 Task: Add Mineral Fusion Coal Eye Pencil to the cart.
Action: Mouse moved to (336, 191)
Screenshot: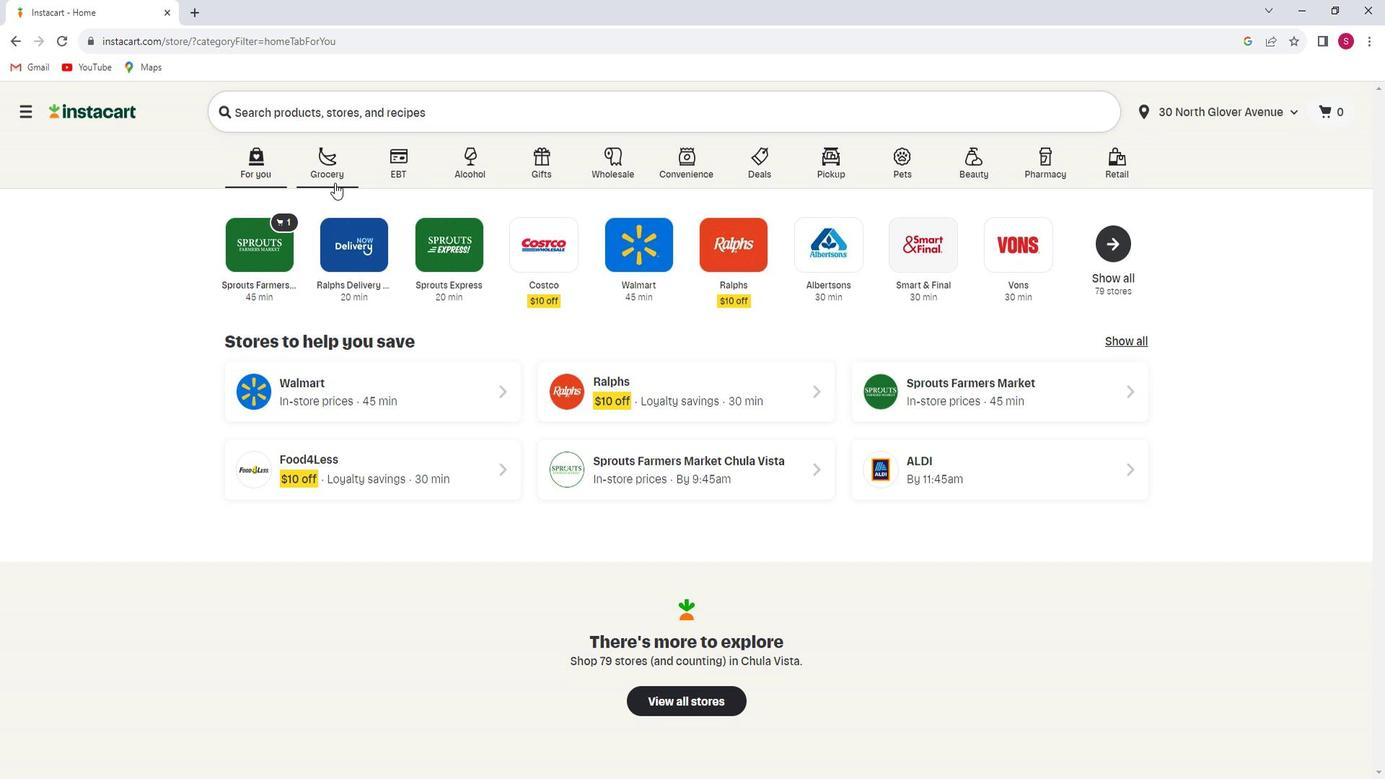 
Action: Mouse pressed left at (336, 191)
Screenshot: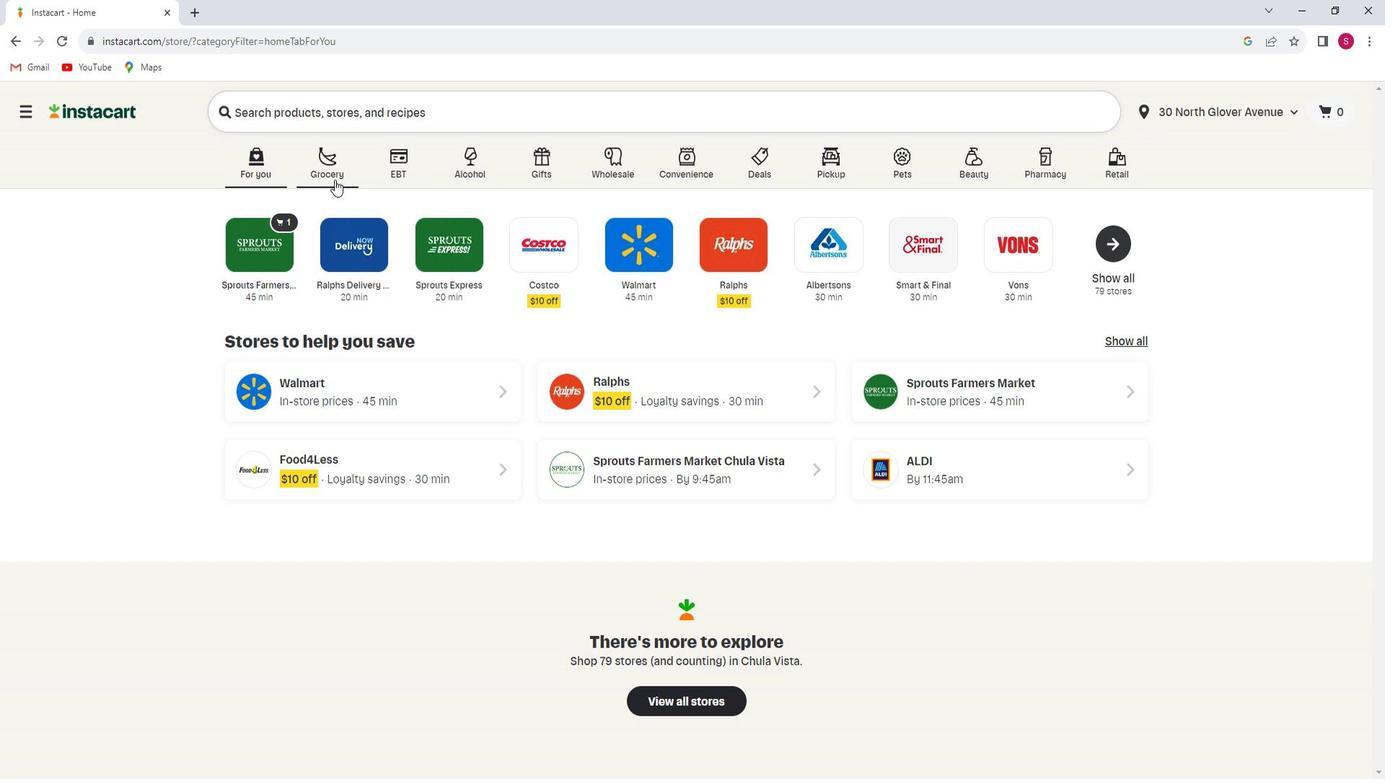 
Action: Mouse moved to (352, 437)
Screenshot: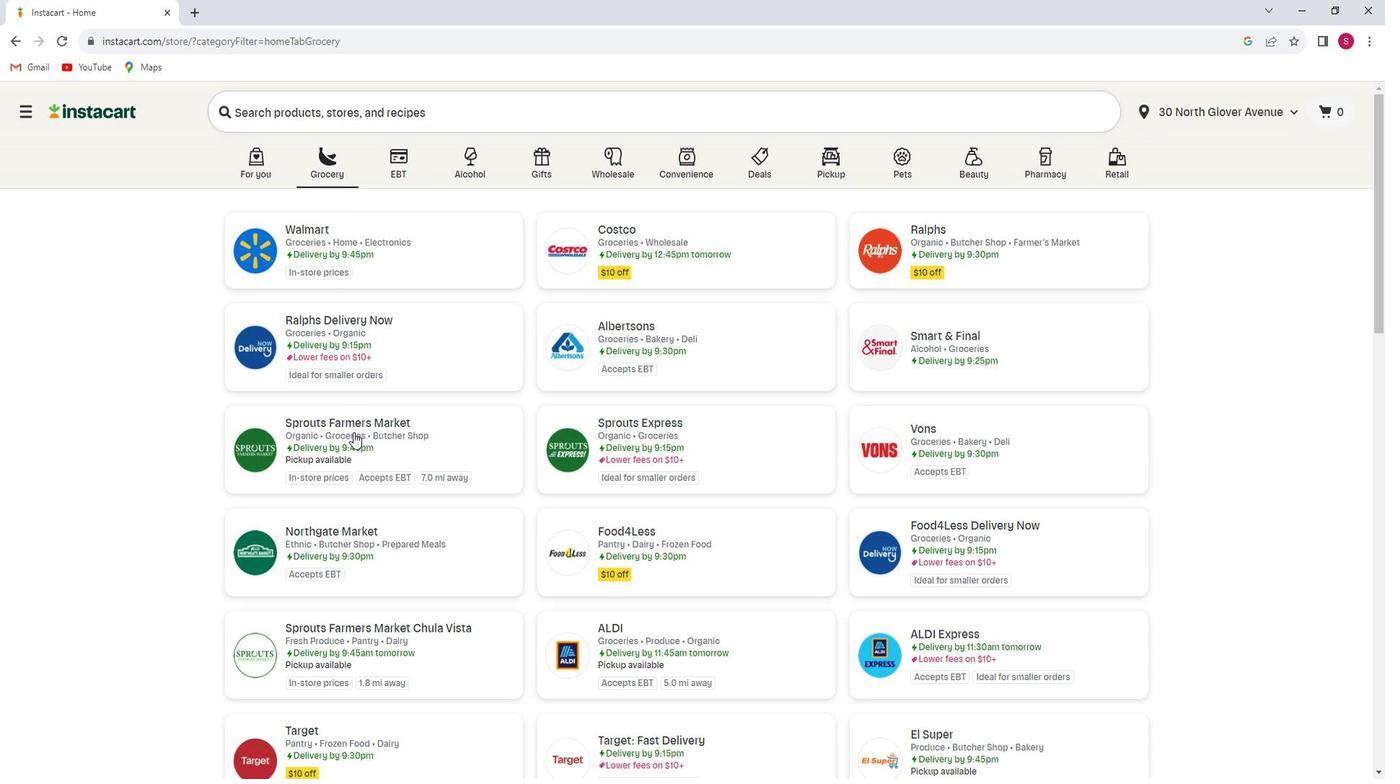 
Action: Mouse pressed left at (352, 437)
Screenshot: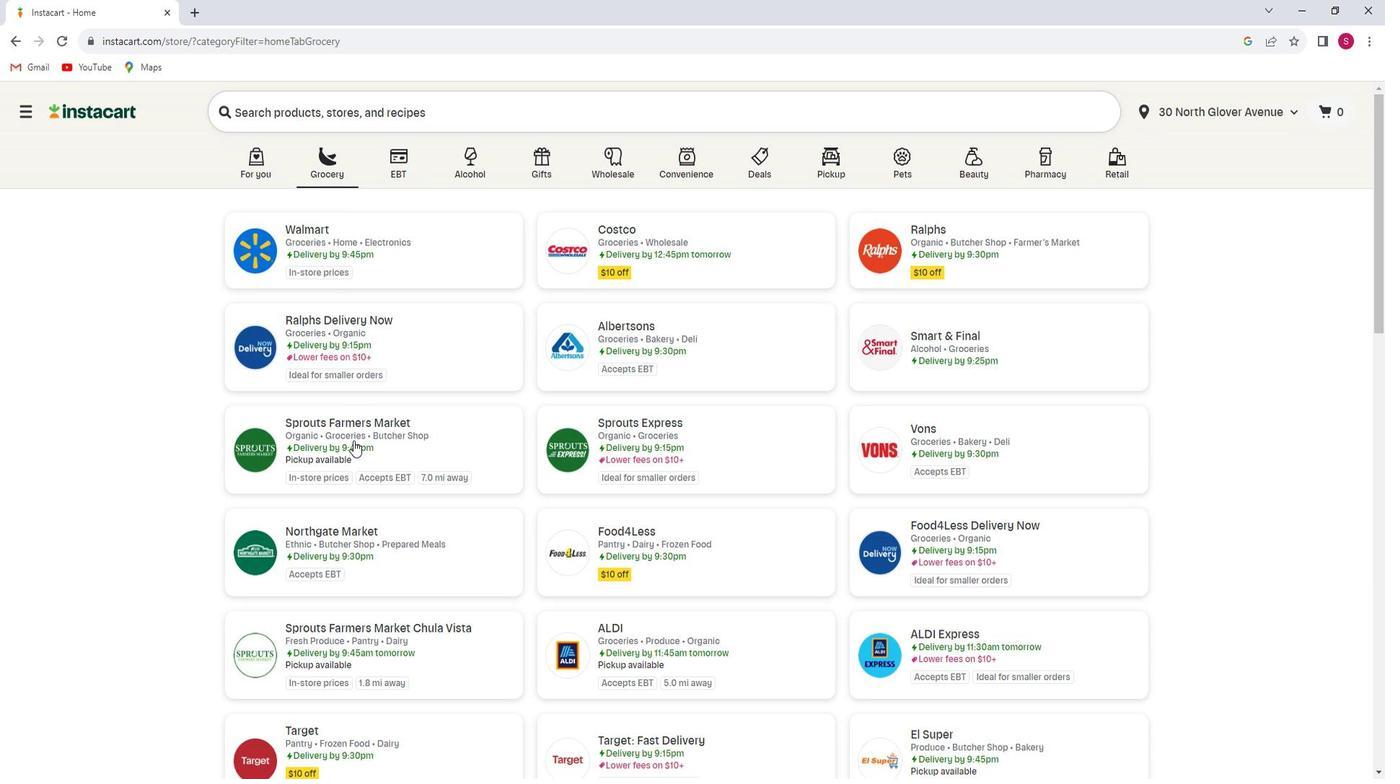 
Action: Mouse moved to (135, 504)
Screenshot: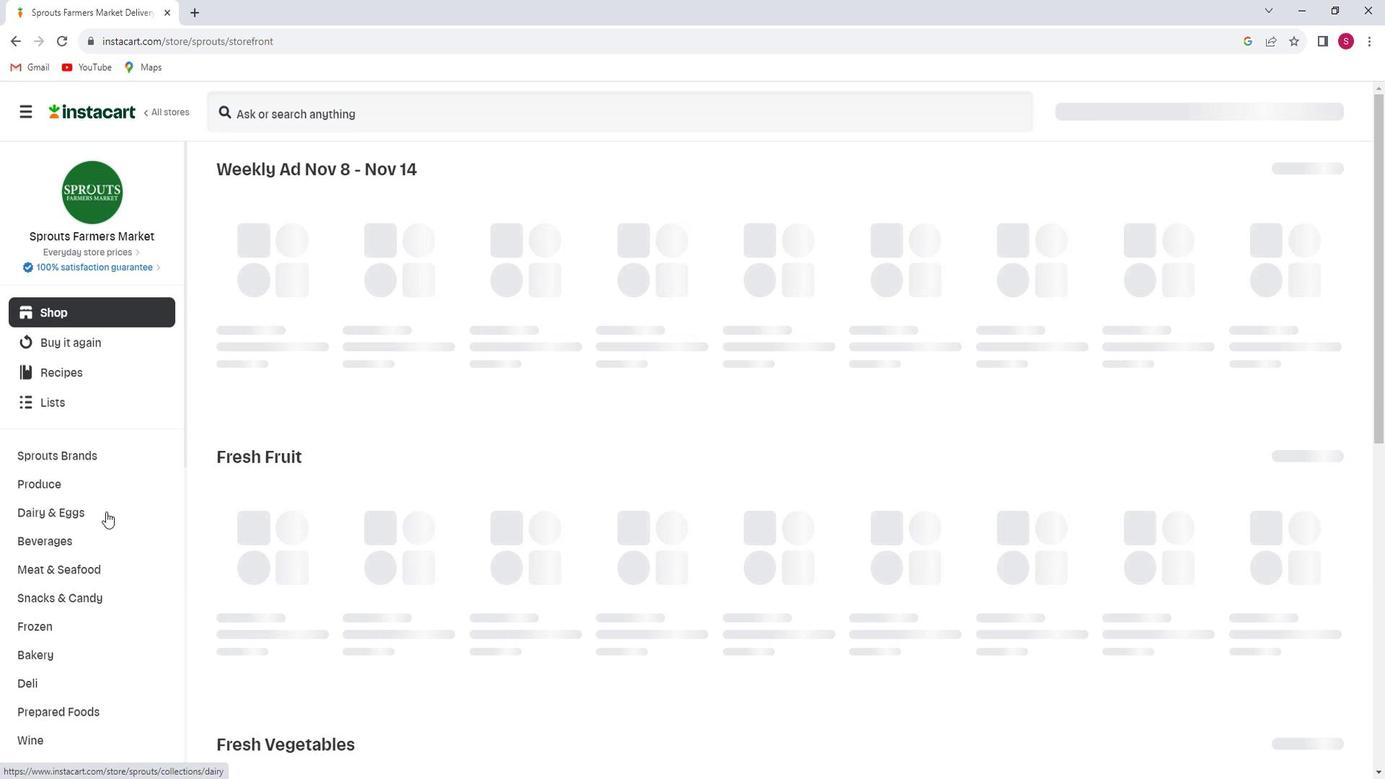 
Action: Mouse scrolled (135, 503) with delta (0, 0)
Screenshot: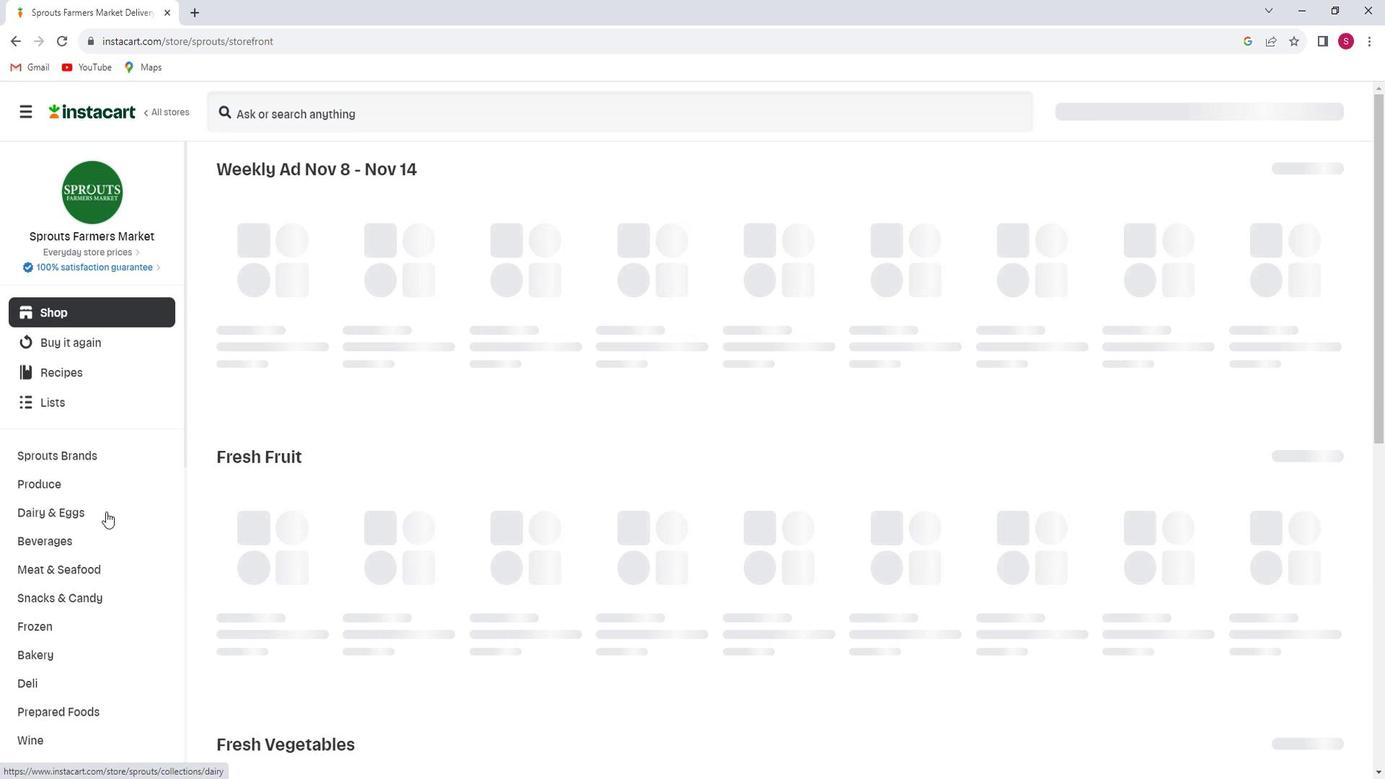 
Action: Mouse moved to (134, 508)
Screenshot: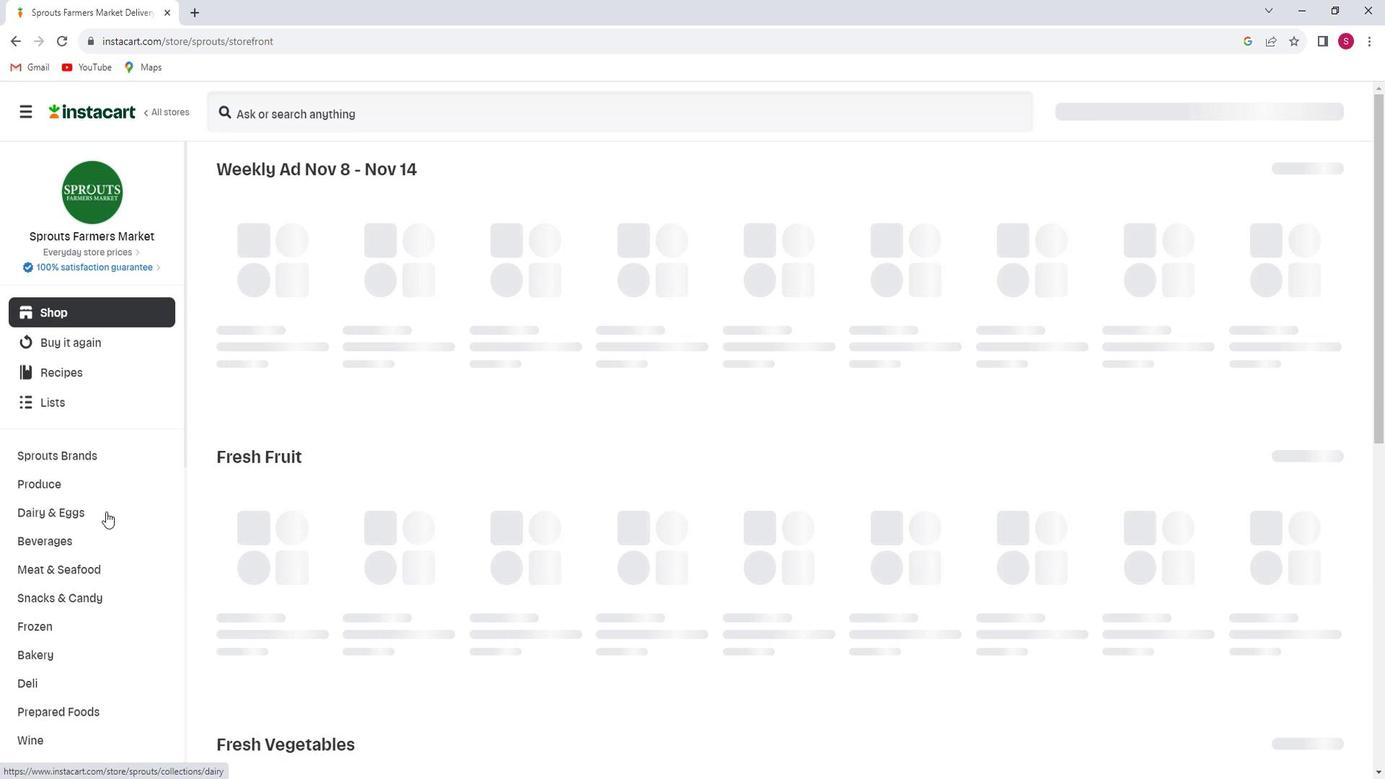 
Action: Mouse scrolled (134, 508) with delta (0, 0)
Screenshot: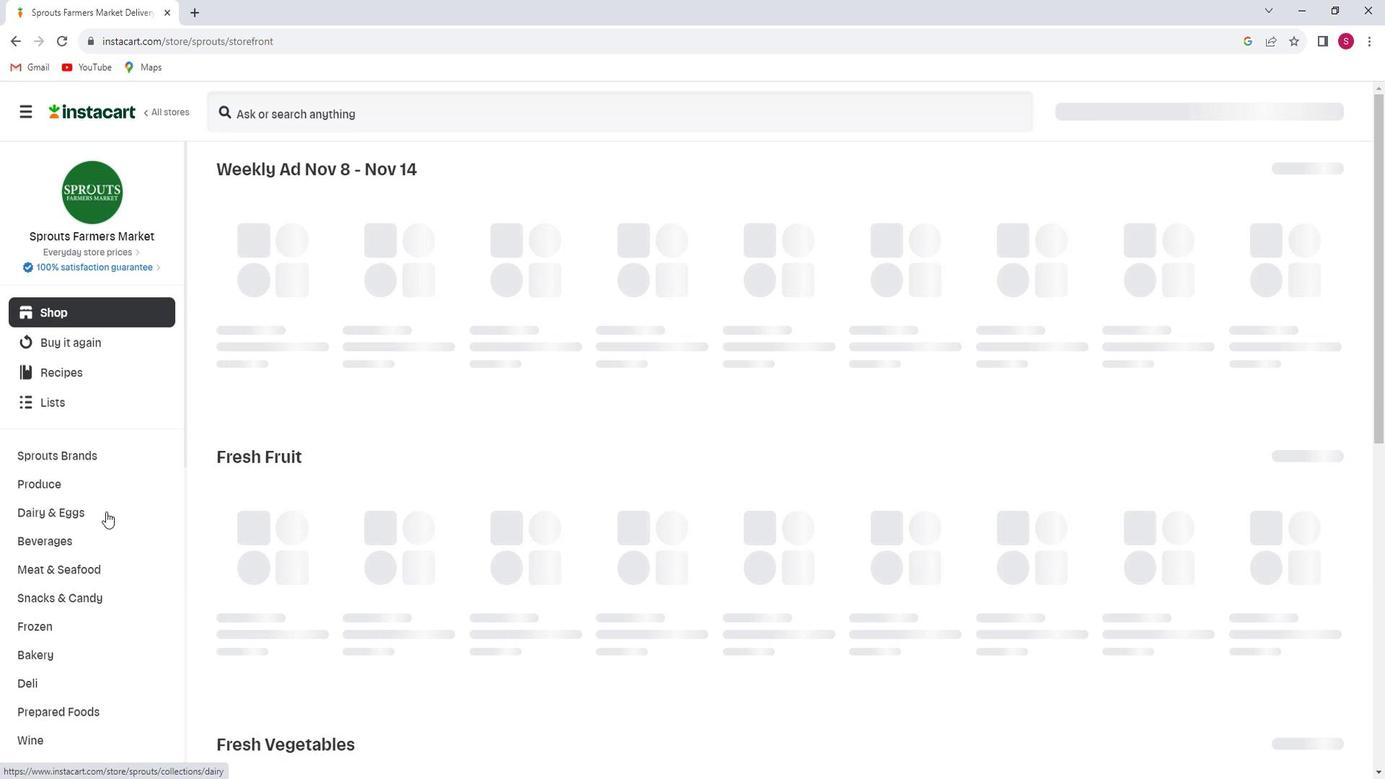 
Action: Mouse scrolled (134, 508) with delta (0, 0)
Screenshot: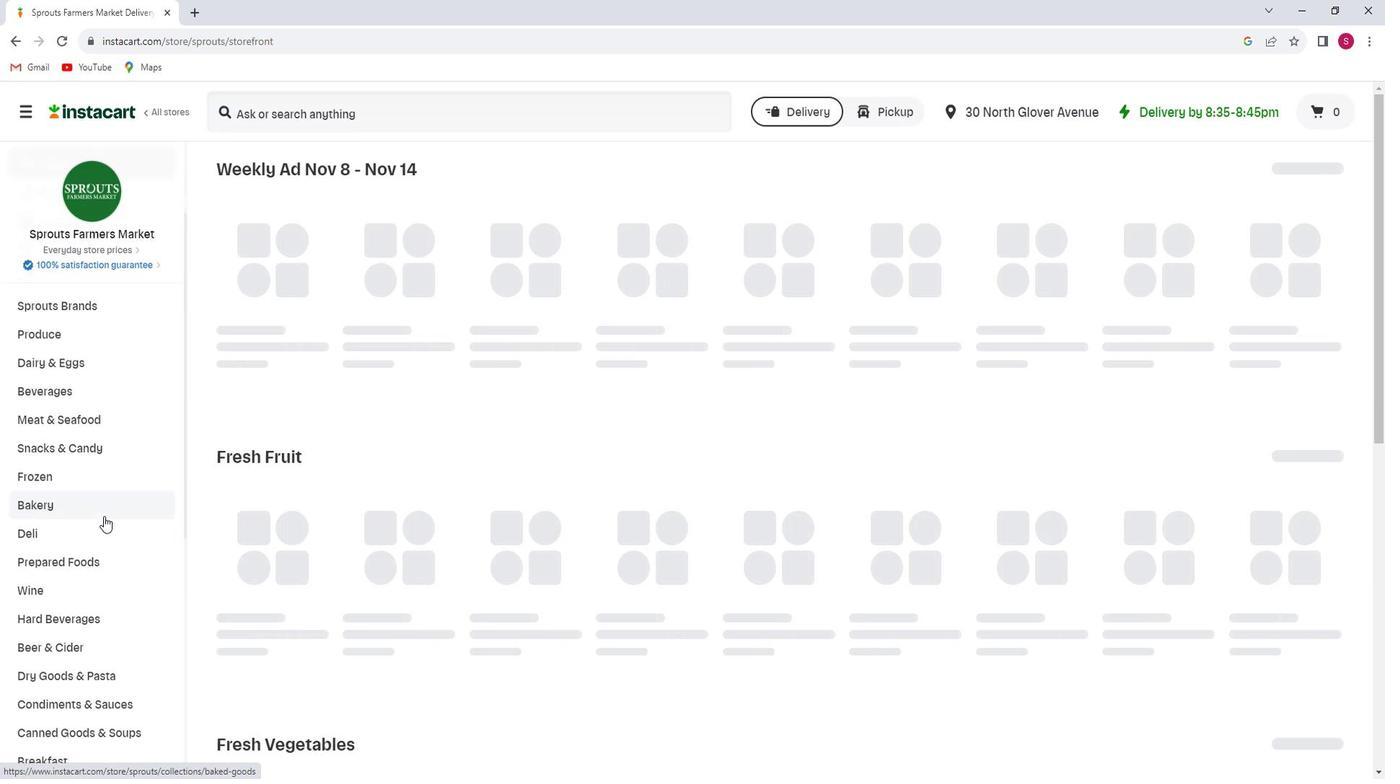 
Action: Mouse scrolled (134, 508) with delta (0, 0)
Screenshot: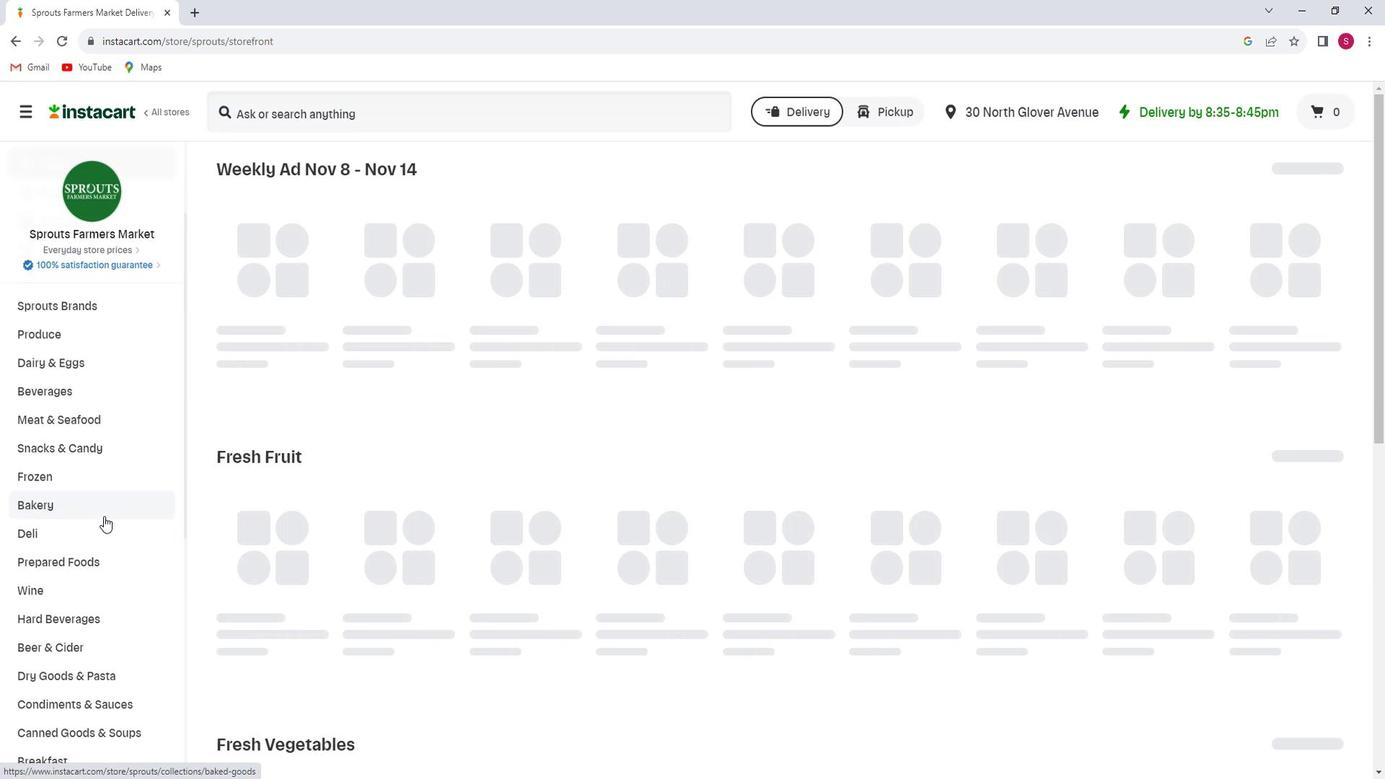 
Action: Mouse scrolled (134, 508) with delta (0, 0)
Screenshot: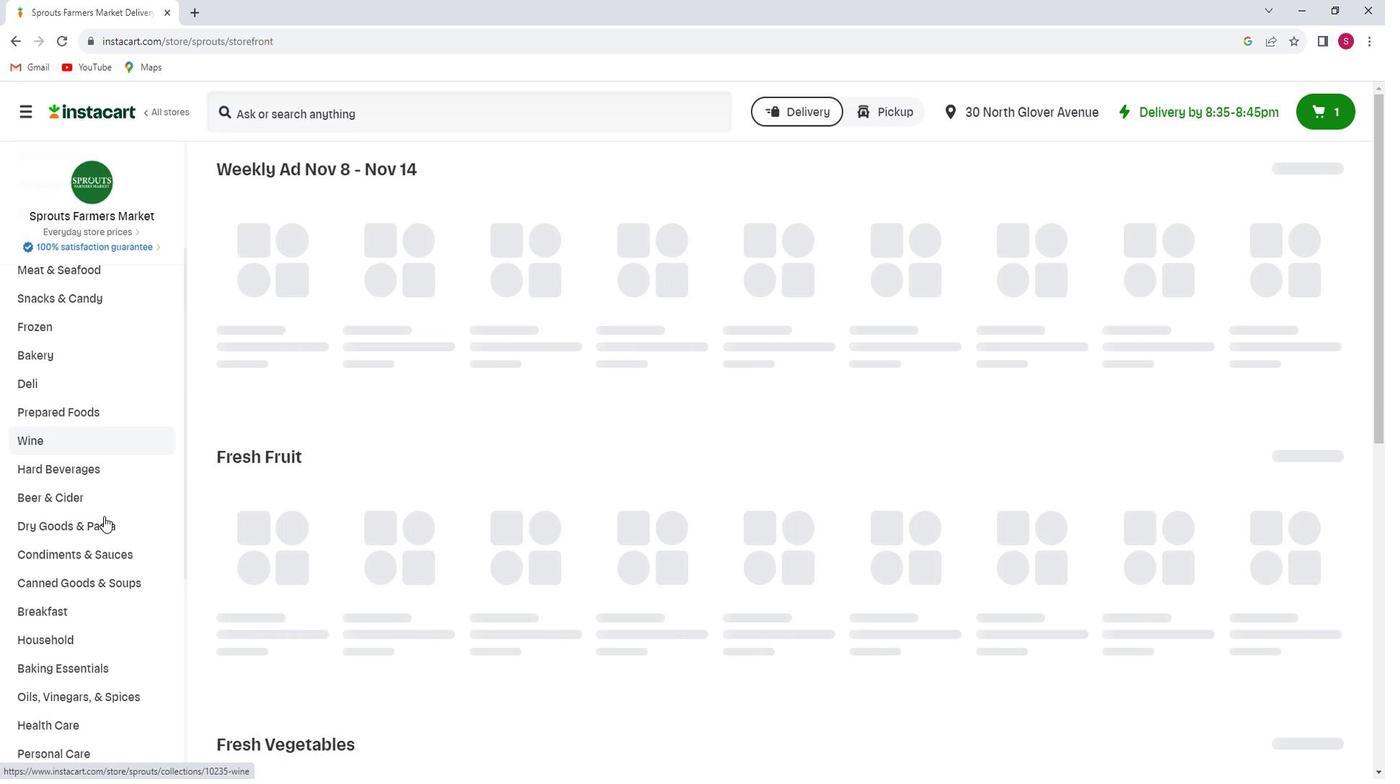 
Action: Mouse scrolled (134, 508) with delta (0, 0)
Screenshot: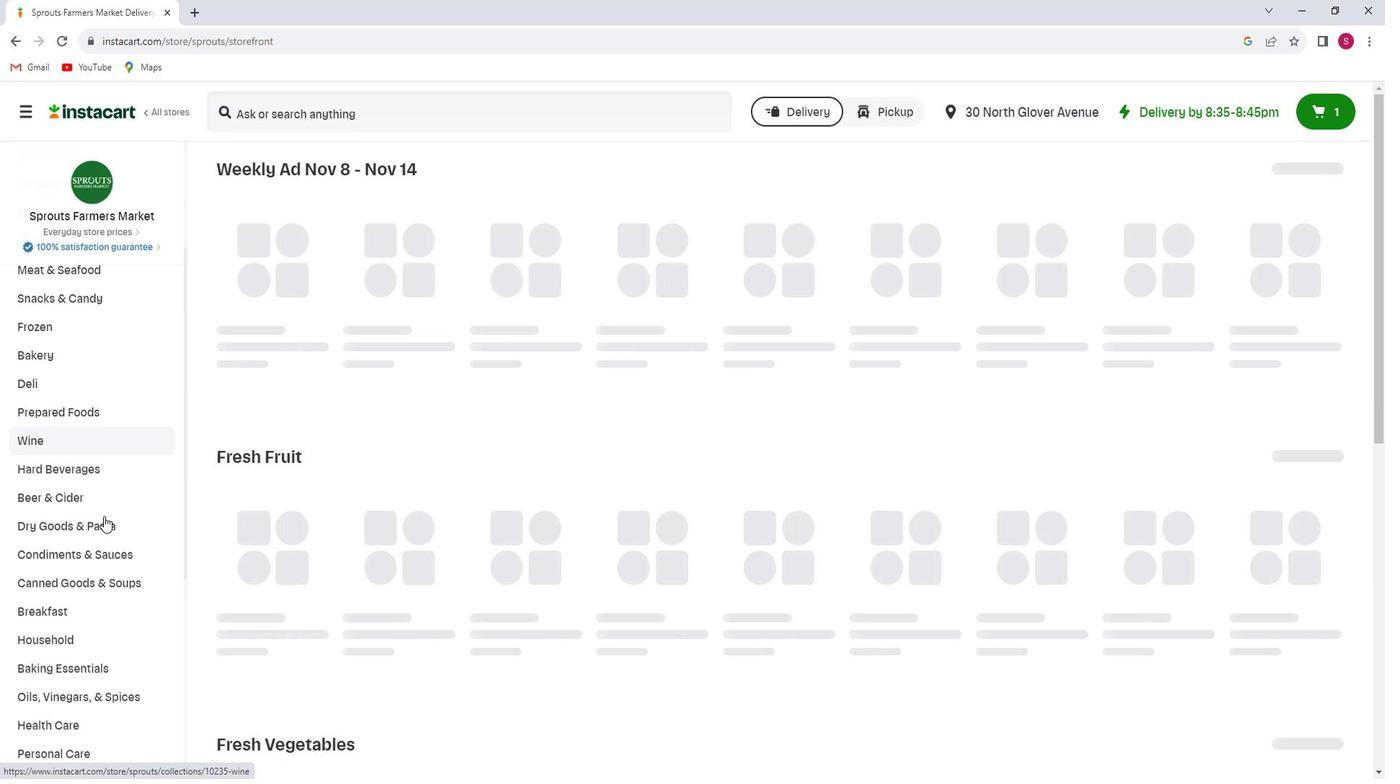 
Action: Mouse moved to (134, 509)
Screenshot: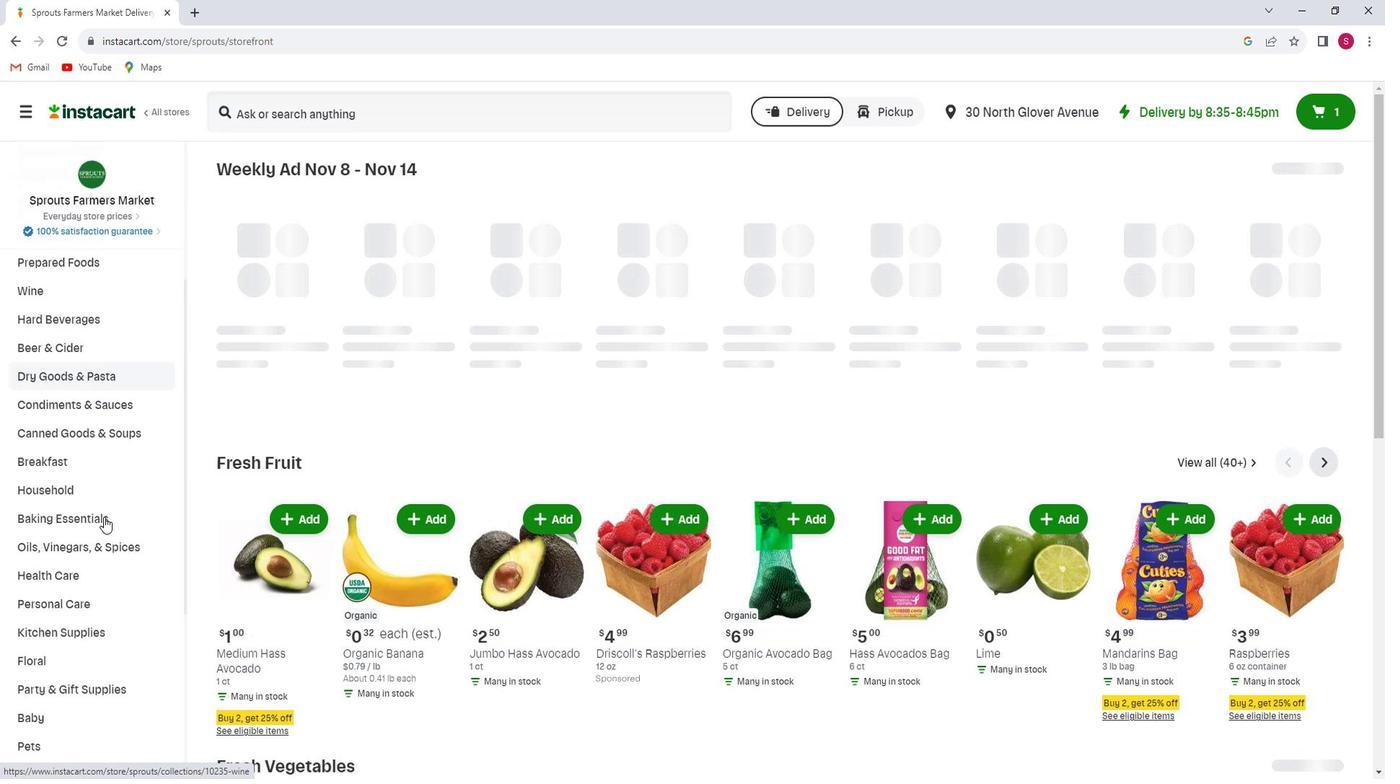 
Action: Mouse scrolled (134, 508) with delta (0, 0)
Screenshot: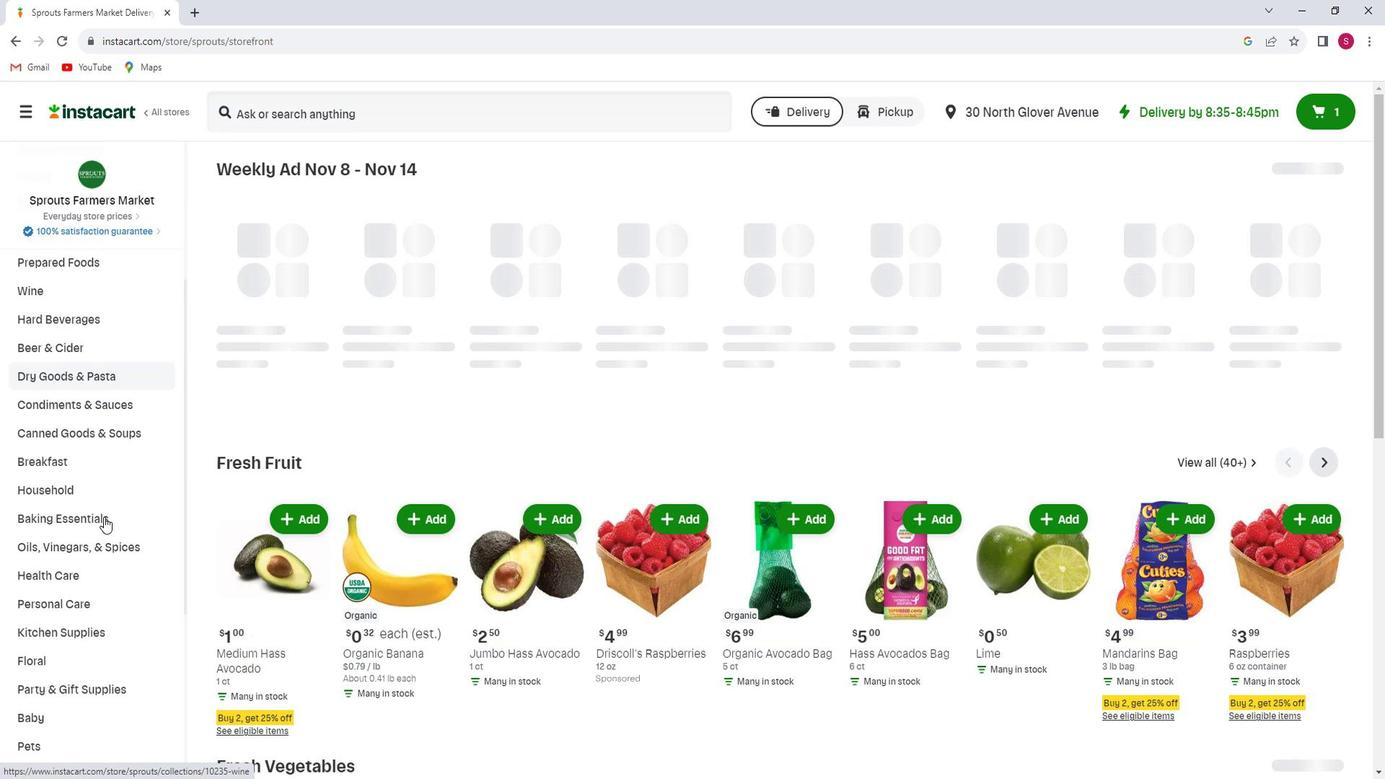 
Action: Mouse moved to (132, 513)
Screenshot: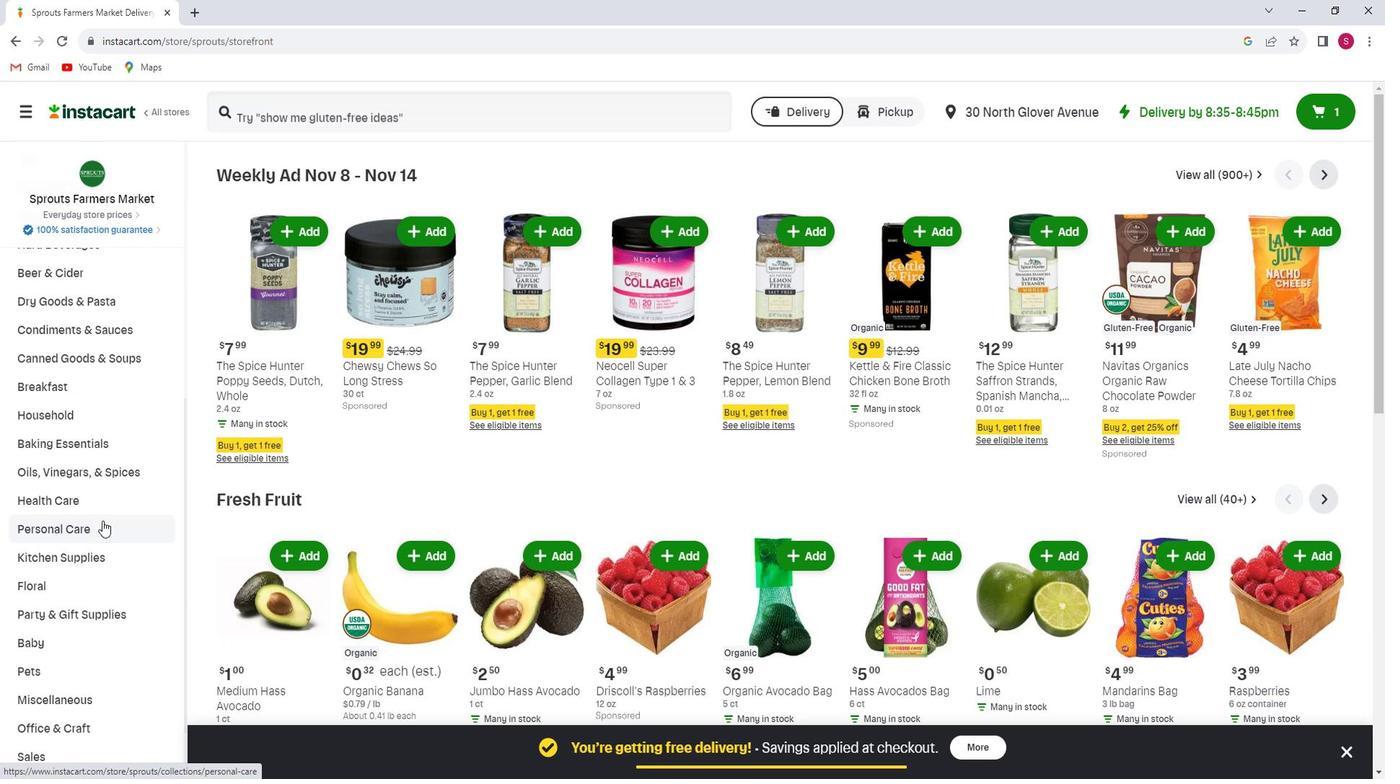 
Action: Mouse pressed left at (132, 513)
Screenshot: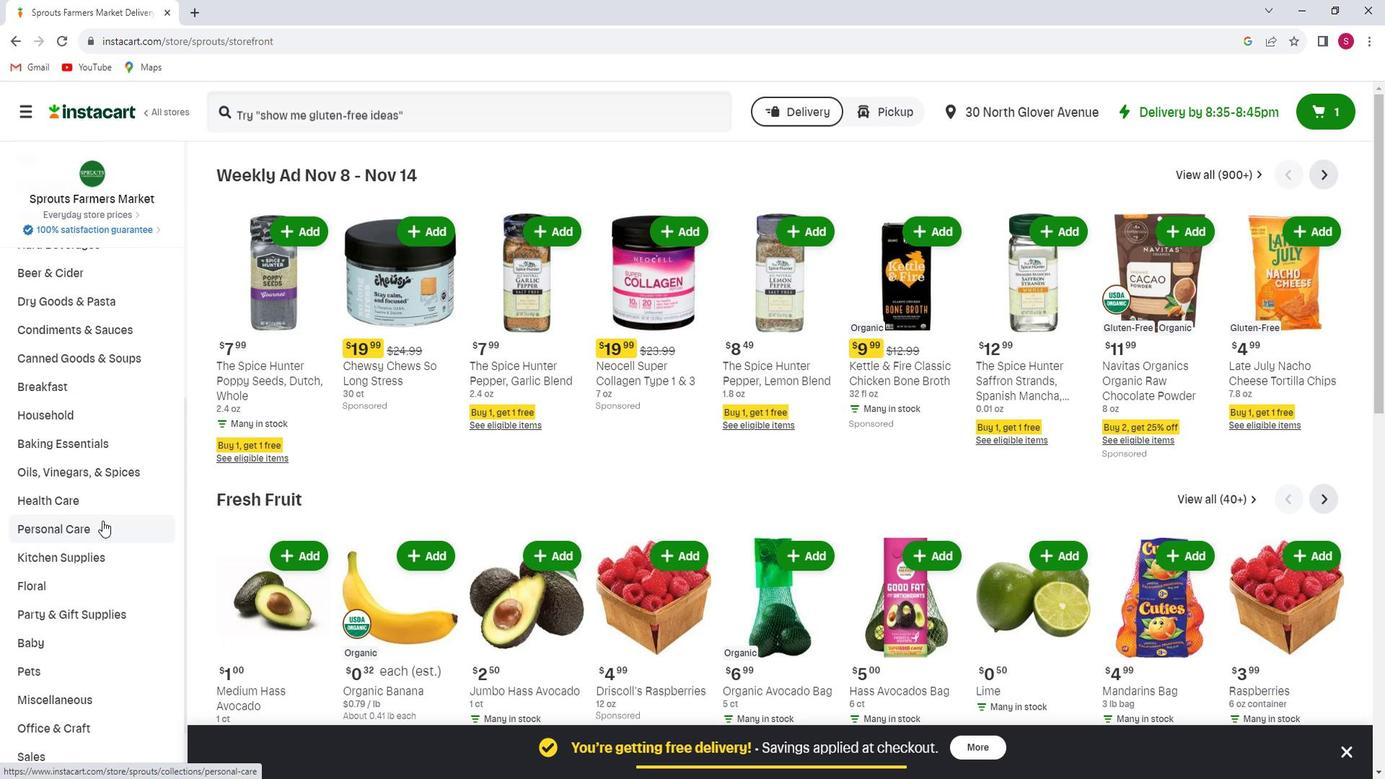 
Action: Mouse moved to (1140, 218)
Screenshot: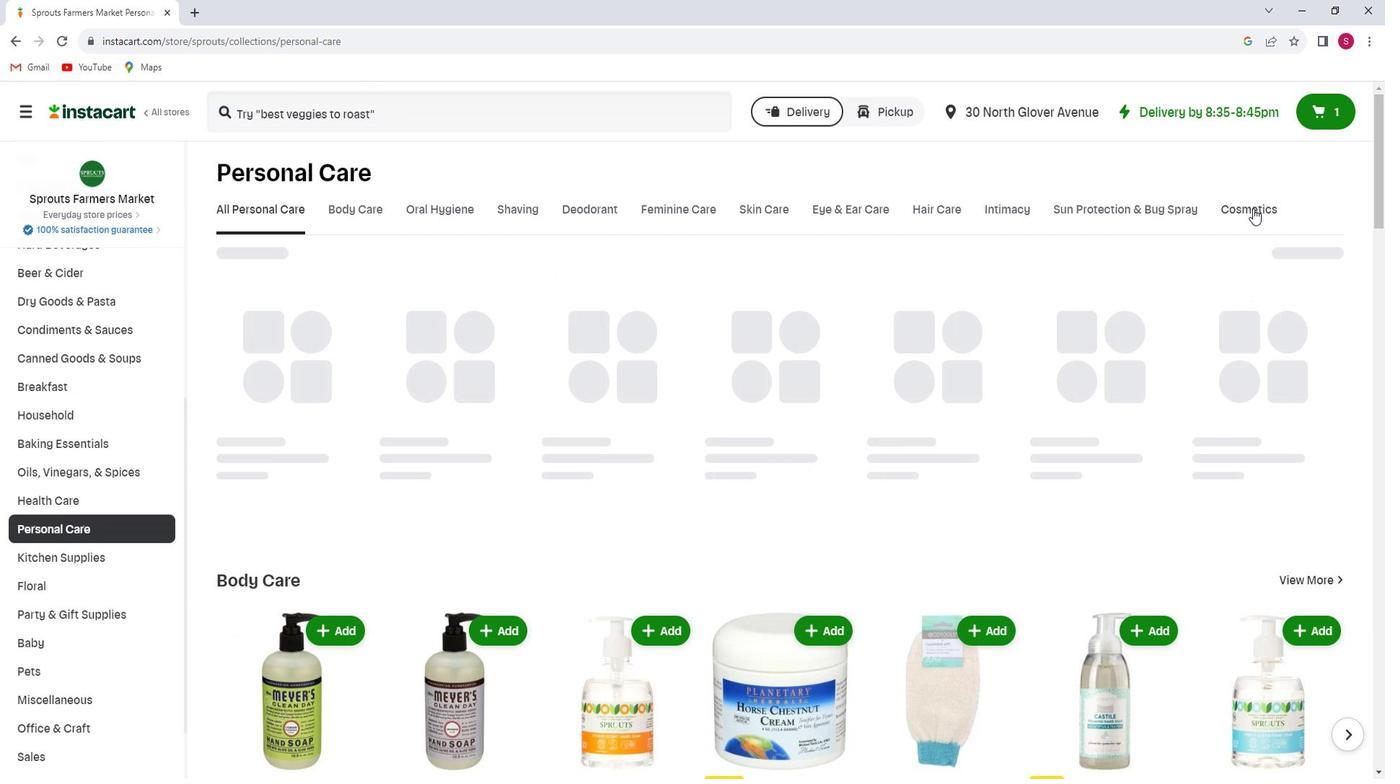 
Action: Mouse pressed left at (1140, 218)
Screenshot: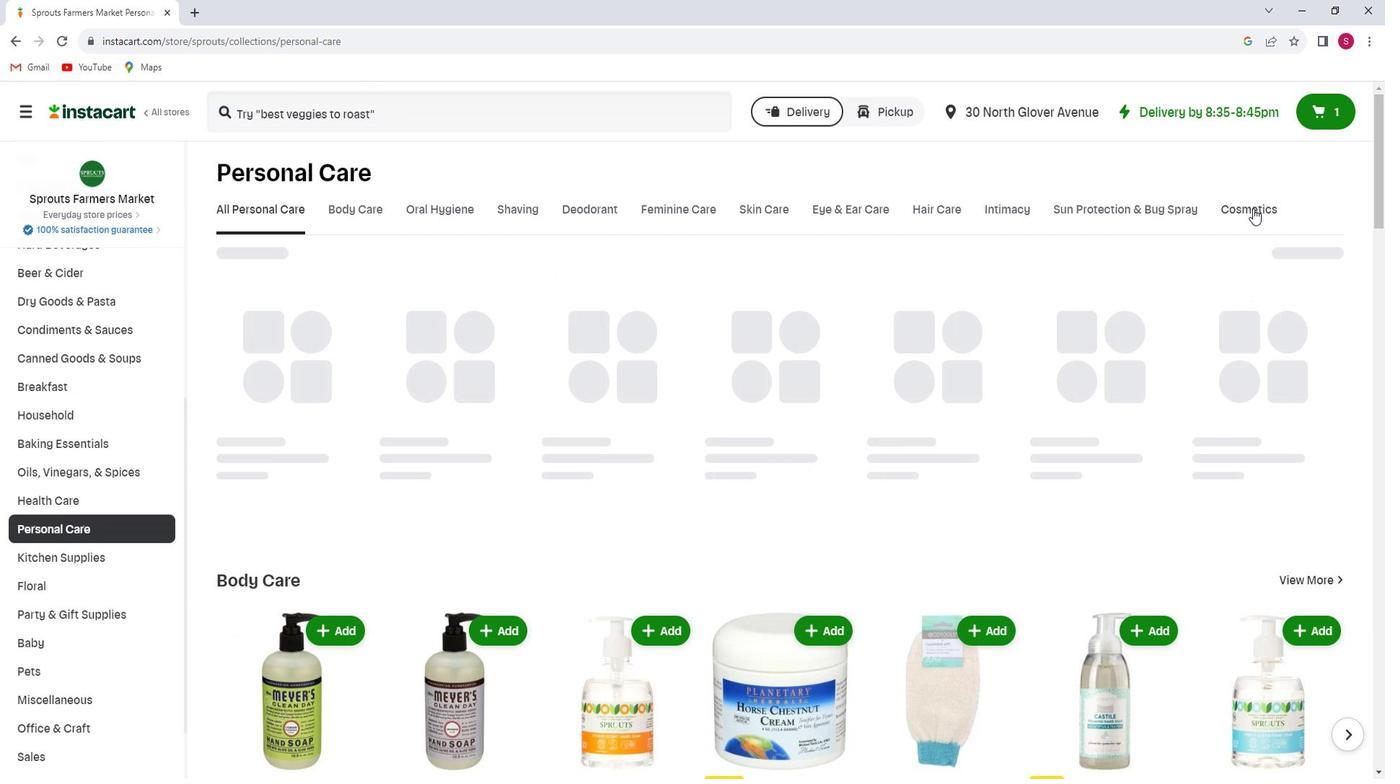 
Action: Mouse moved to (1130, 230)
Screenshot: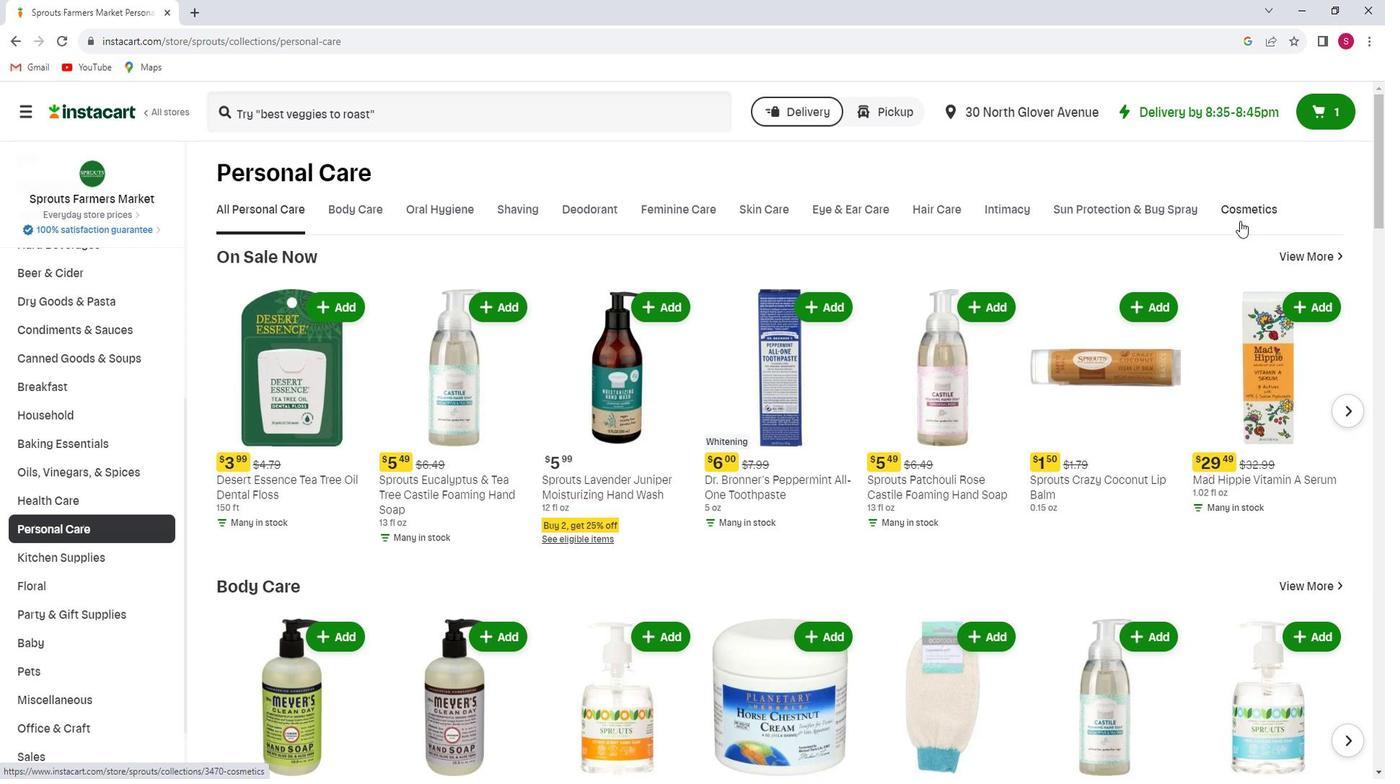 
Action: Mouse pressed left at (1130, 230)
Screenshot: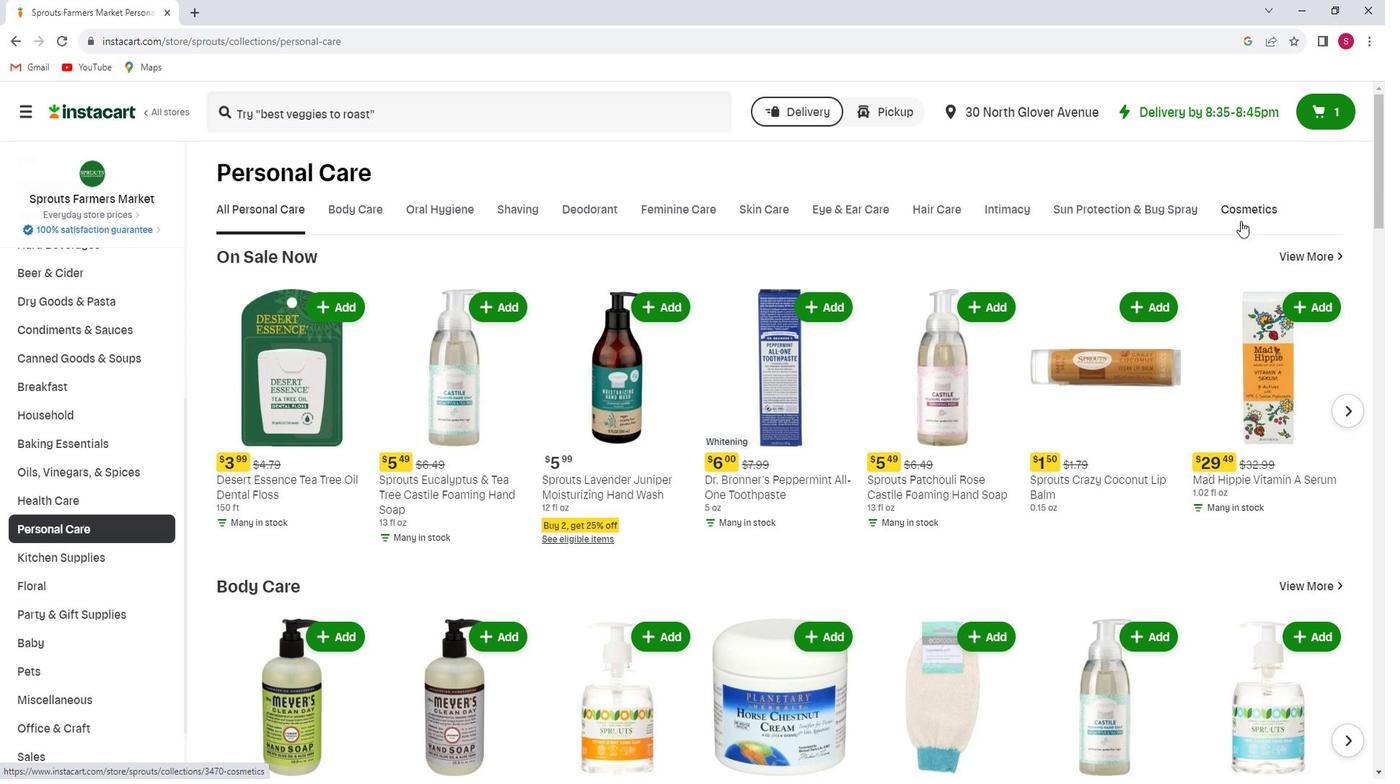 
Action: Mouse moved to (323, 270)
Screenshot: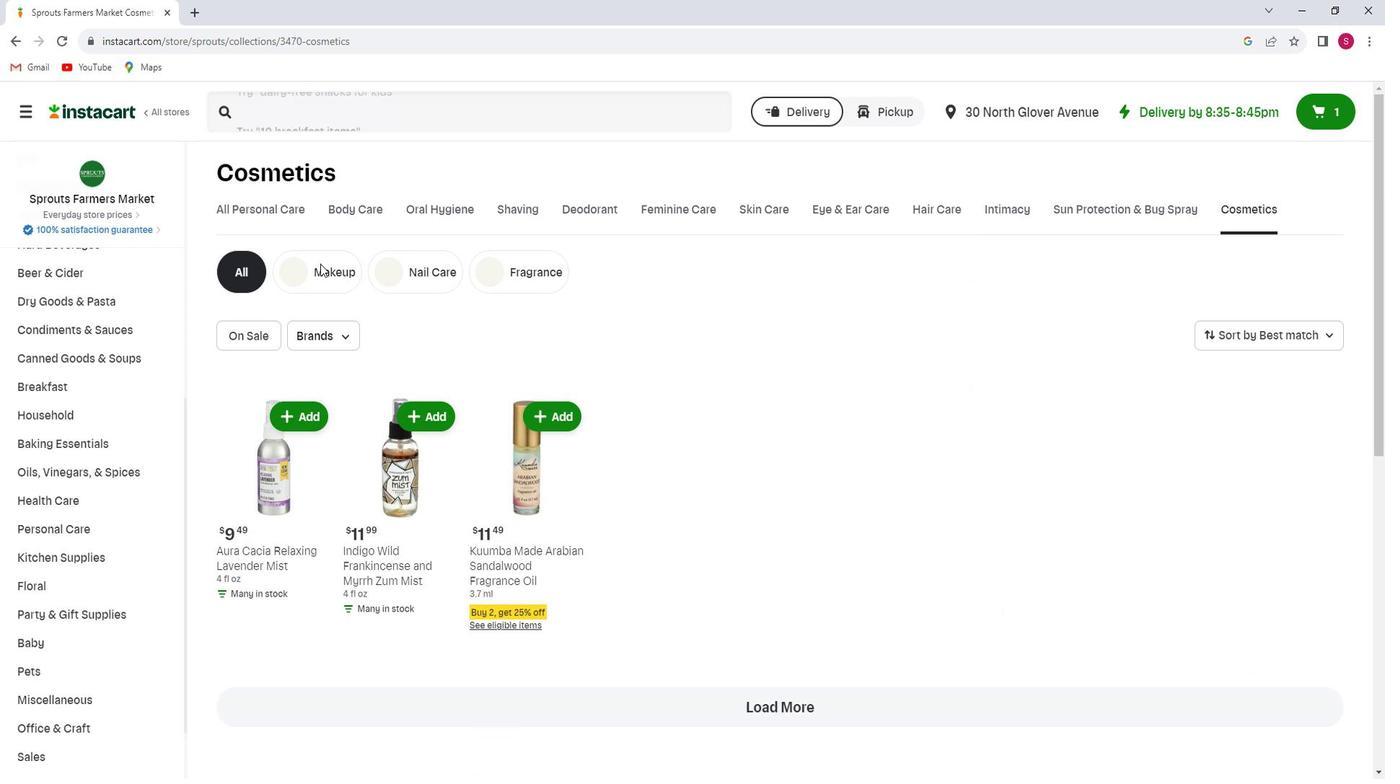 
Action: Mouse pressed left at (323, 270)
Screenshot: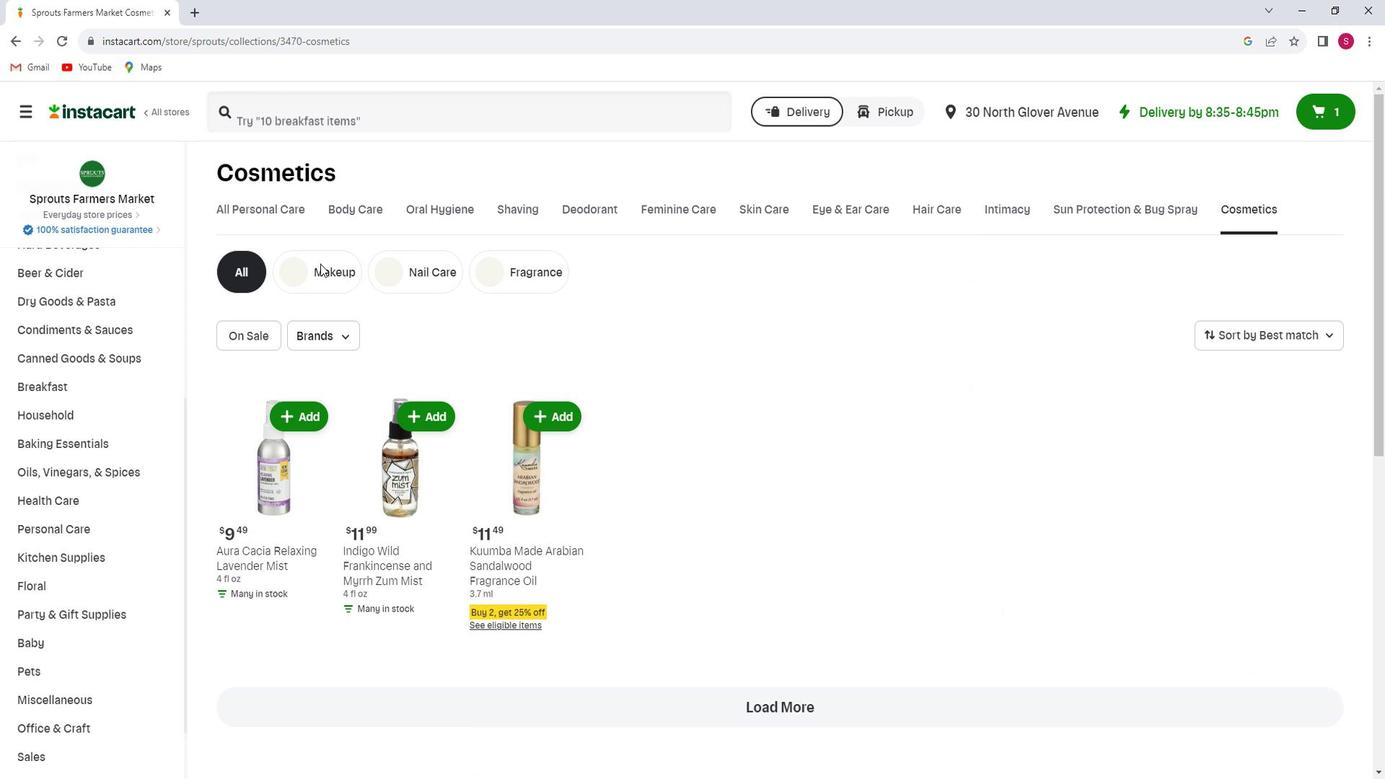 
Action: Mouse moved to (373, 120)
Screenshot: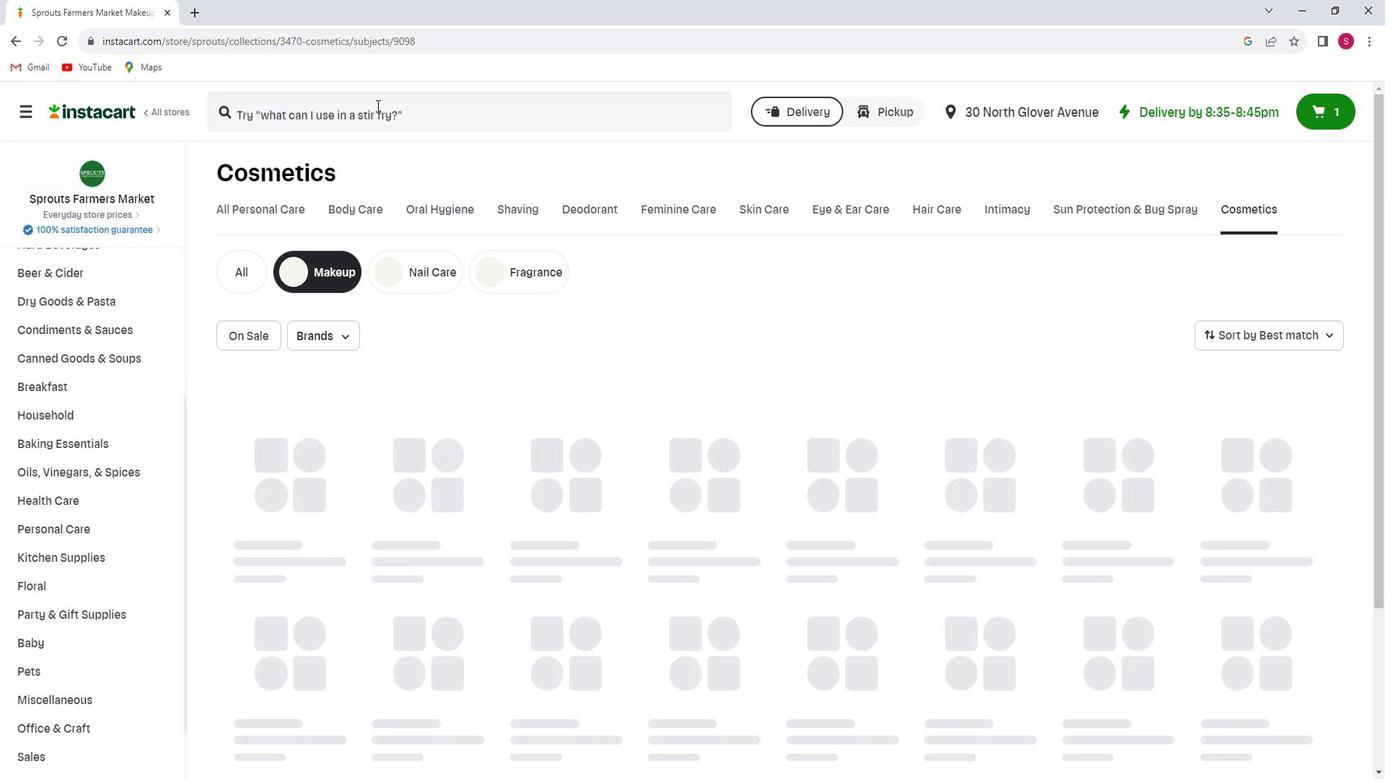 
Action: Mouse pressed left at (373, 120)
Screenshot: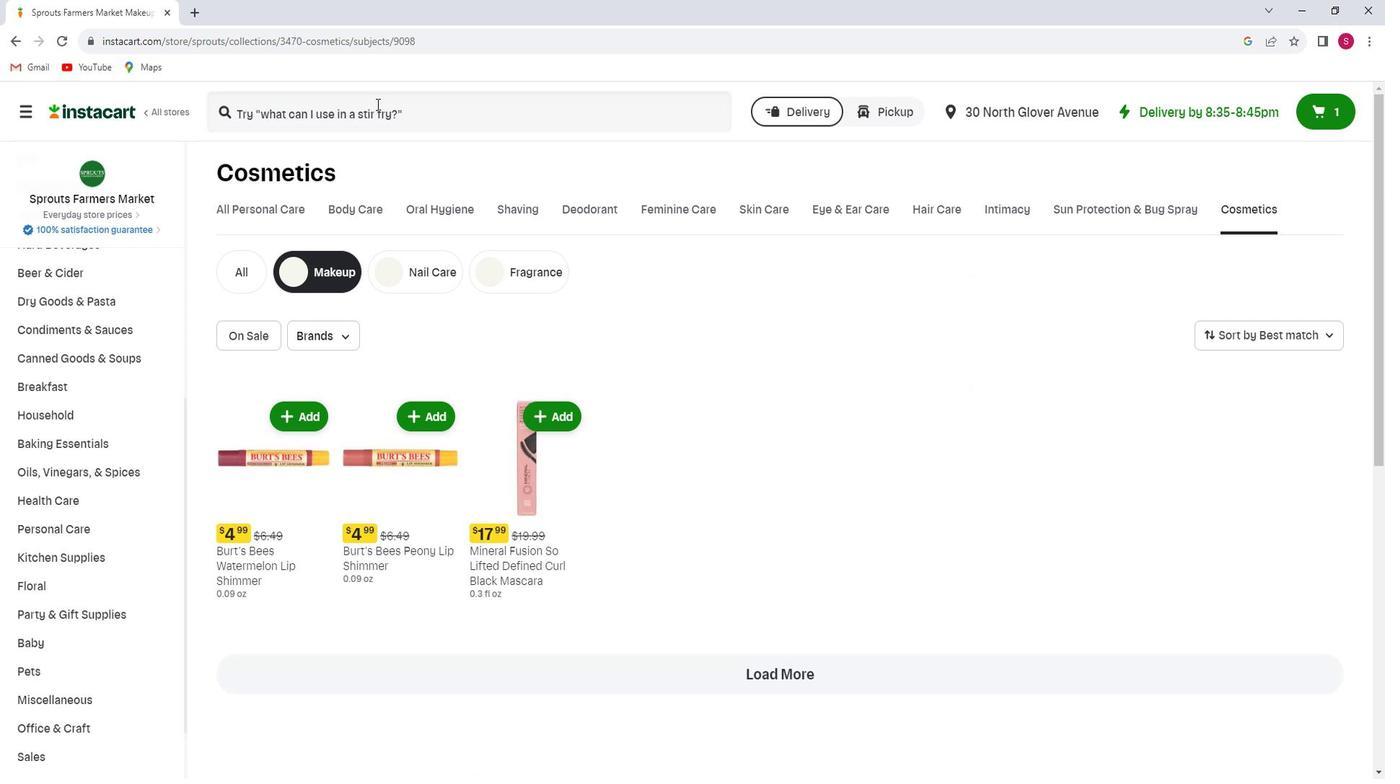 
Action: Key pressed <Key.shift_r>Mineral<Key.space><Key.shift>Fusion<Key.space><Key.shift>Coal<Key.space><Key.shift>Eye<Key.space><Key.shift>Pencil<Key.enter>
Screenshot: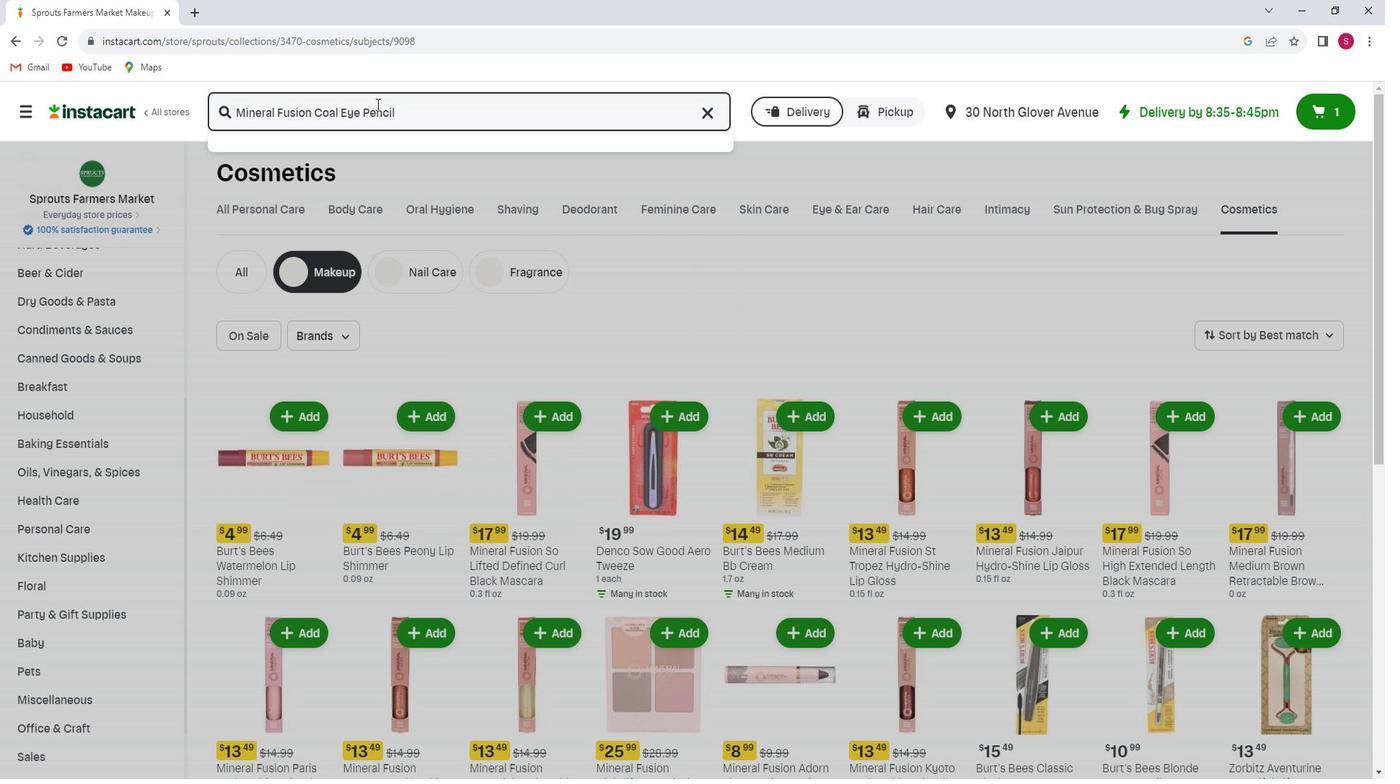 
Action: Mouse moved to (398, 248)
Screenshot: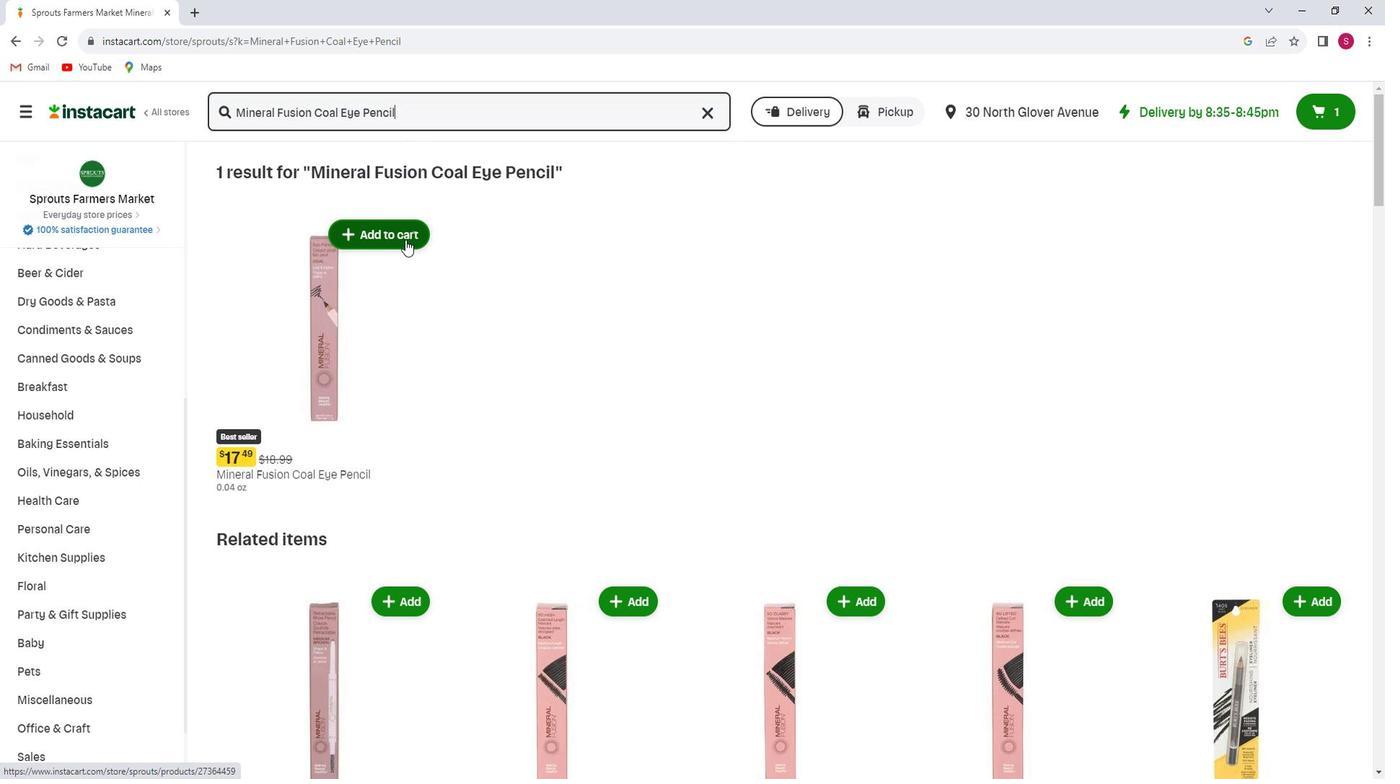 
Action: Mouse pressed left at (398, 248)
Screenshot: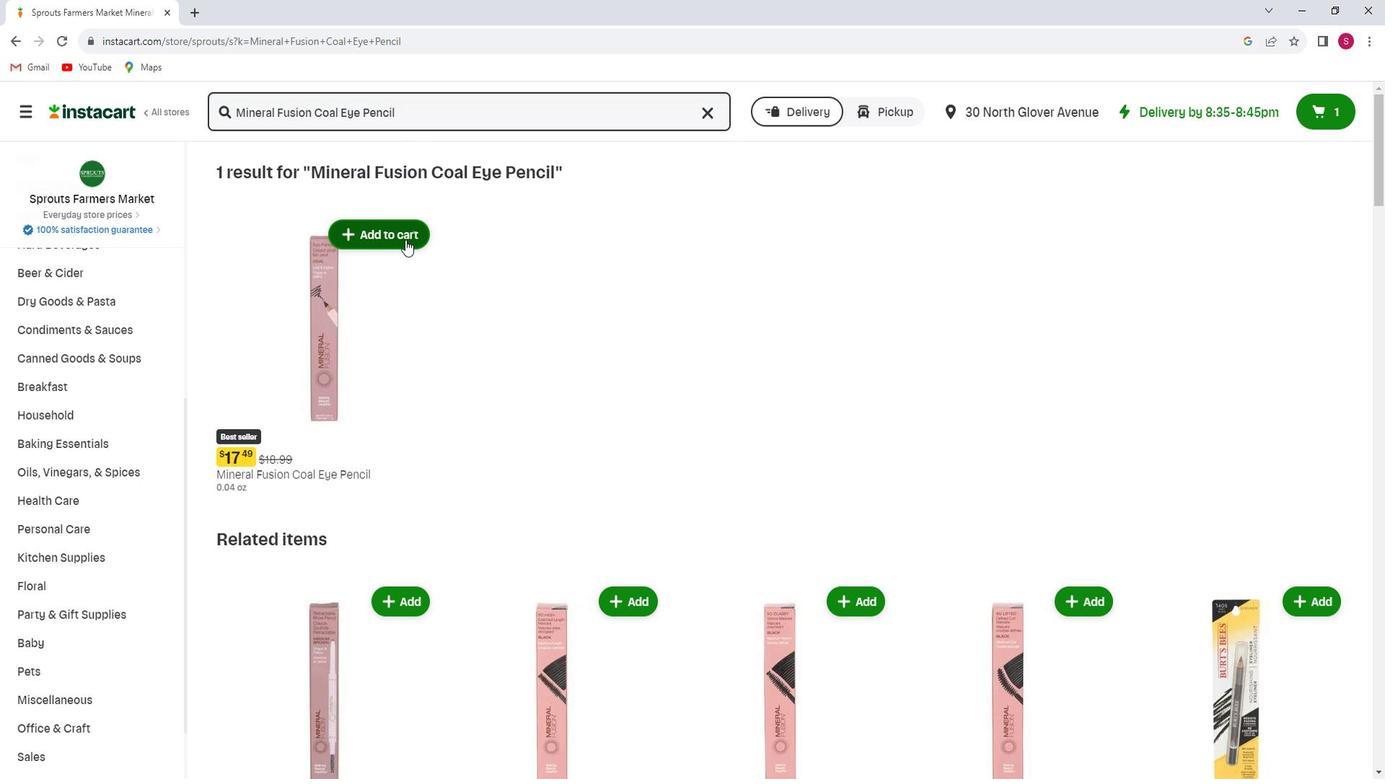 
Action: Mouse moved to (396, 329)
Screenshot: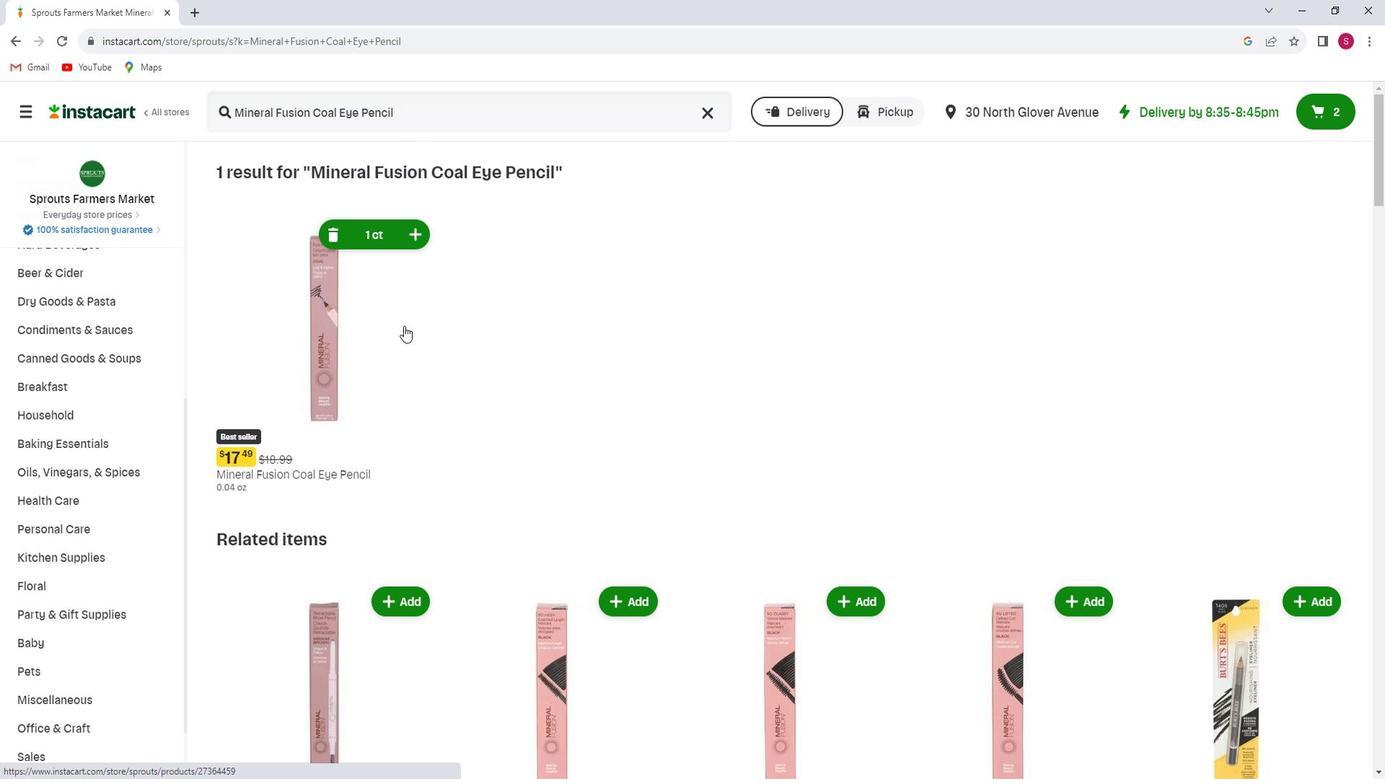 
